Task: Search for high importance events in the current folder of the calendar.
Action: Mouse moved to (11, 56)
Screenshot: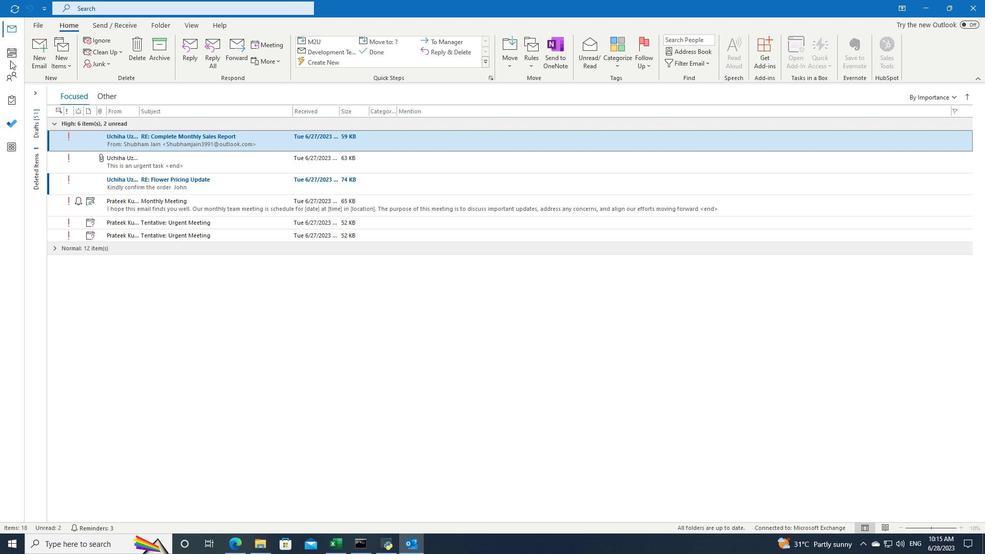 
Action: Mouse pressed left at (11, 56)
Screenshot: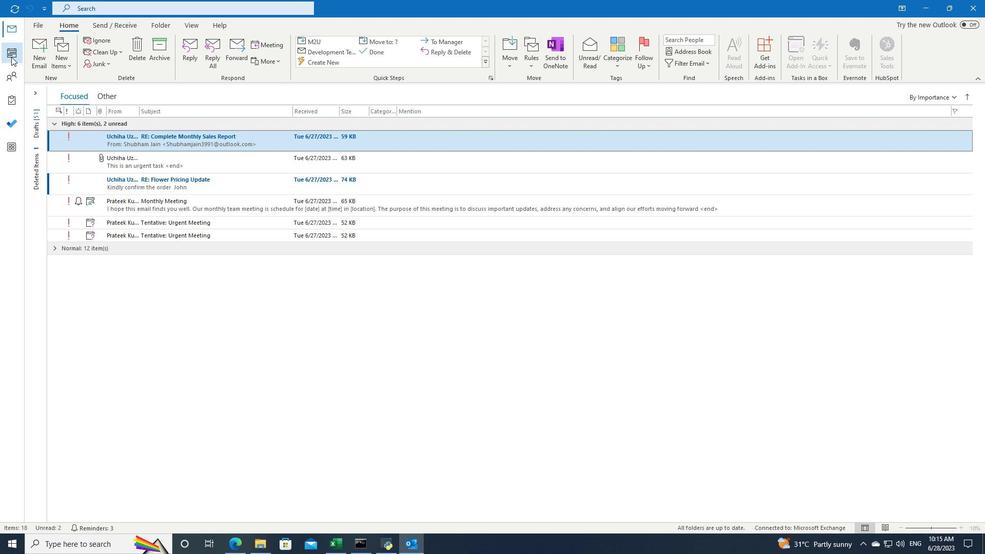 
Action: Mouse moved to (284, 8)
Screenshot: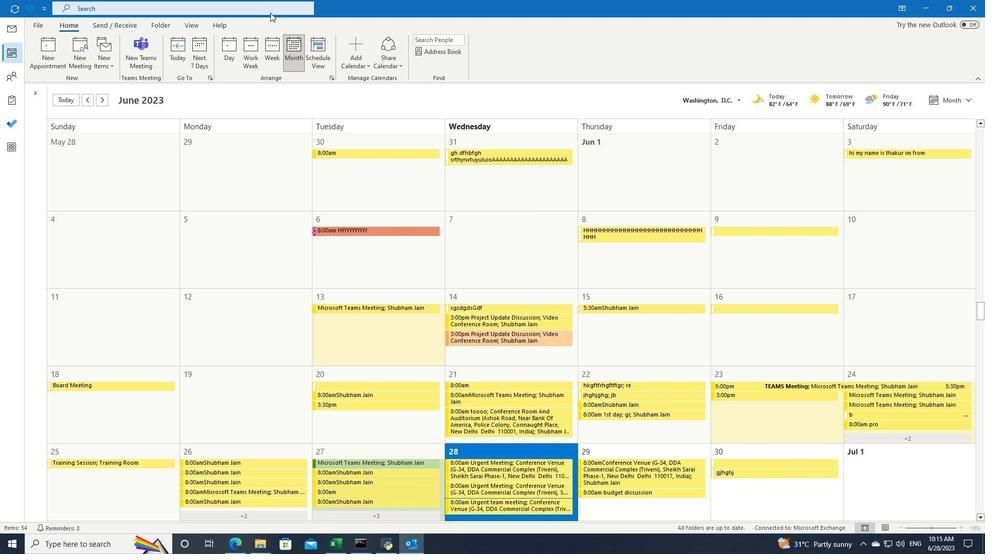 
Action: Mouse pressed left at (284, 8)
Screenshot: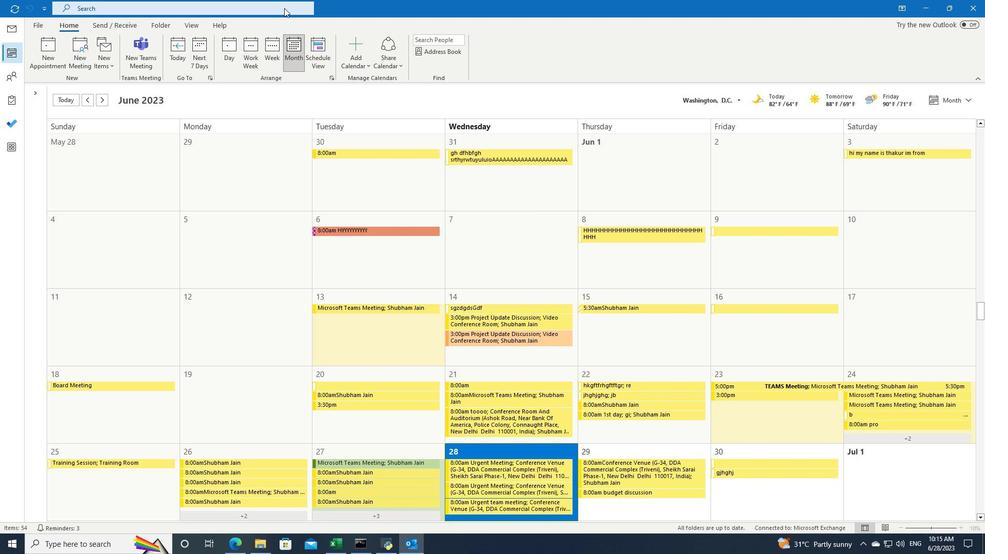 
Action: Mouse moved to (347, 8)
Screenshot: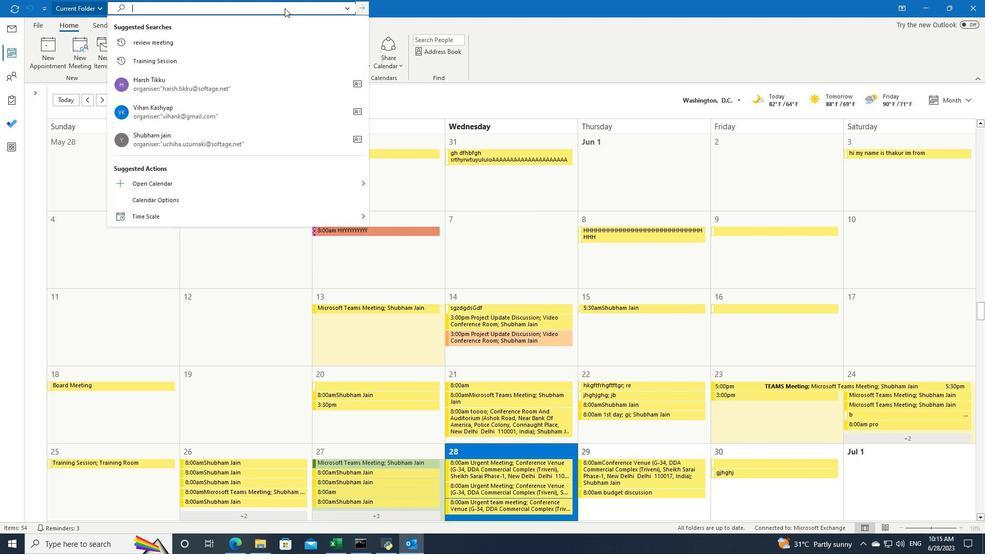 
Action: Mouse pressed left at (347, 8)
Screenshot: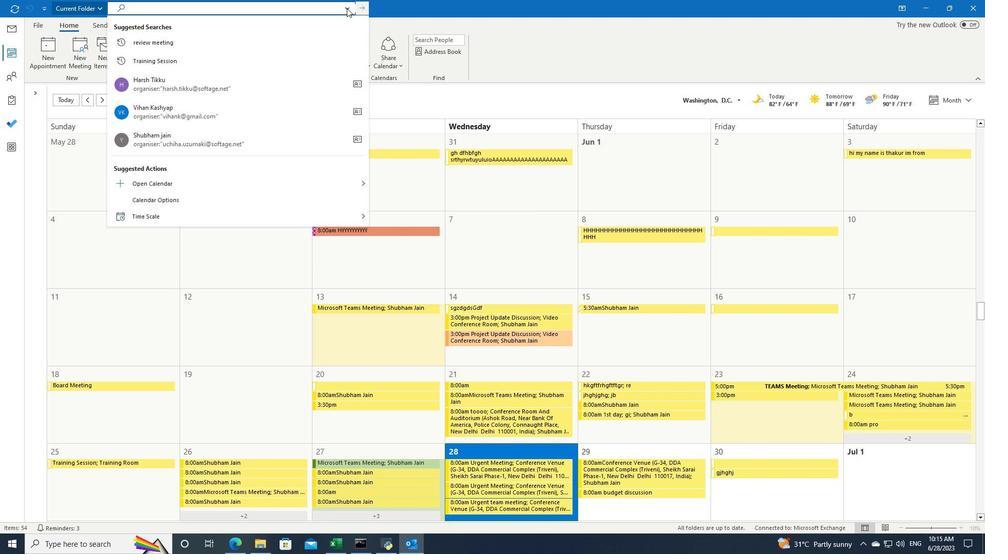 
Action: Mouse moved to (355, 101)
Screenshot: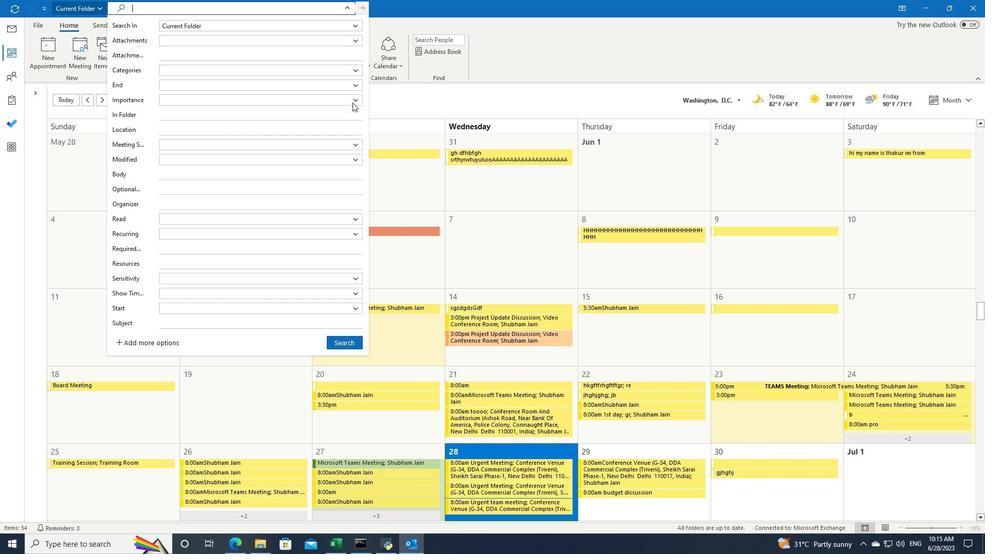 
Action: Mouse pressed left at (355, 101)
Screenshot: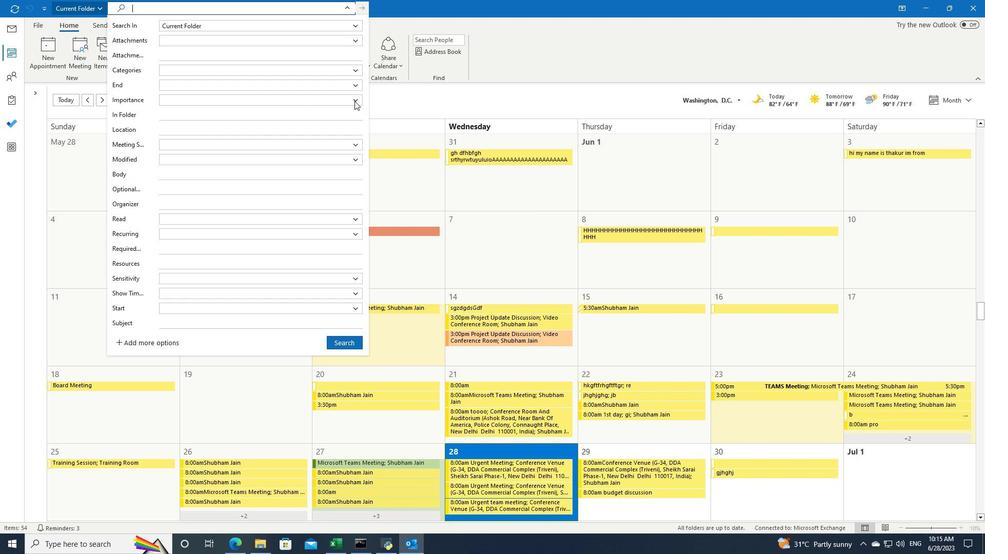 
Action: Mouse moved to (333, 138)
Screenshot: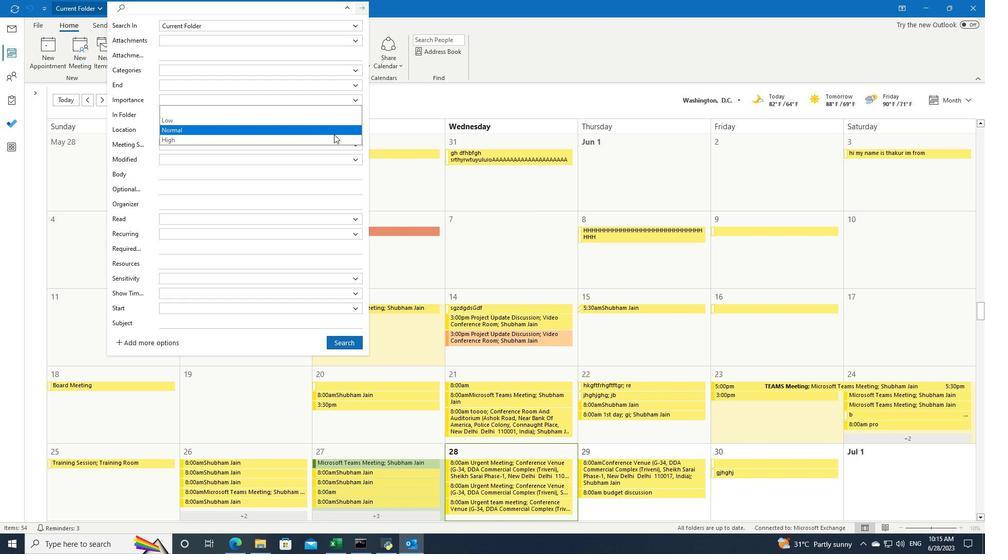 
Action: Mouse pressed left at (333, 138)
Screenshot: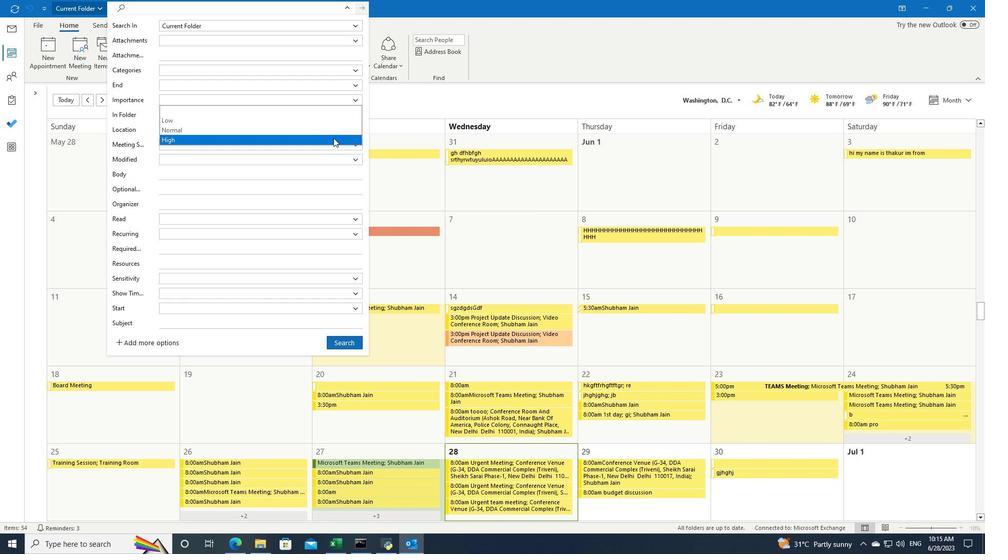 
Action: Mouse moved to (351, 345)
Screenshot: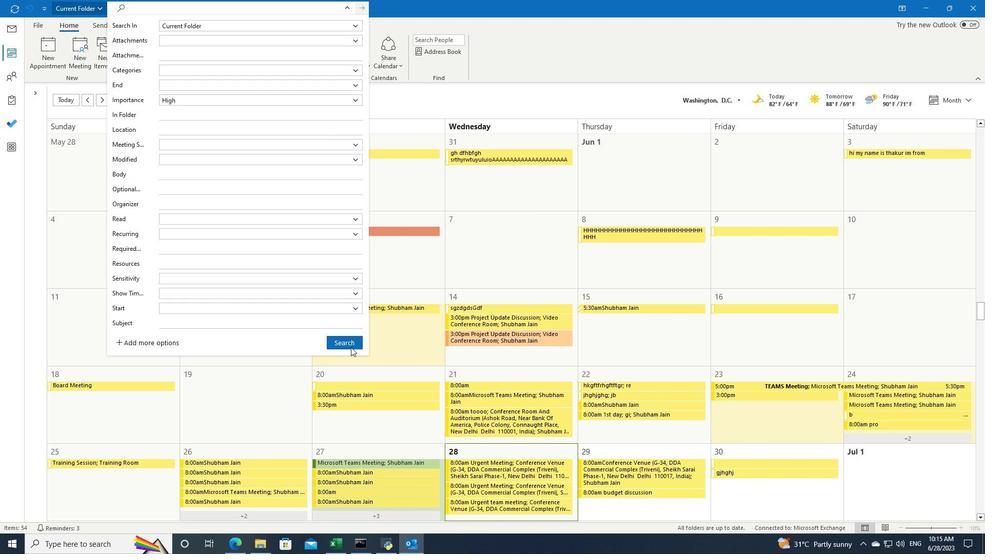 
Action: Mouse pressed left at (351, 345)
Screenshot: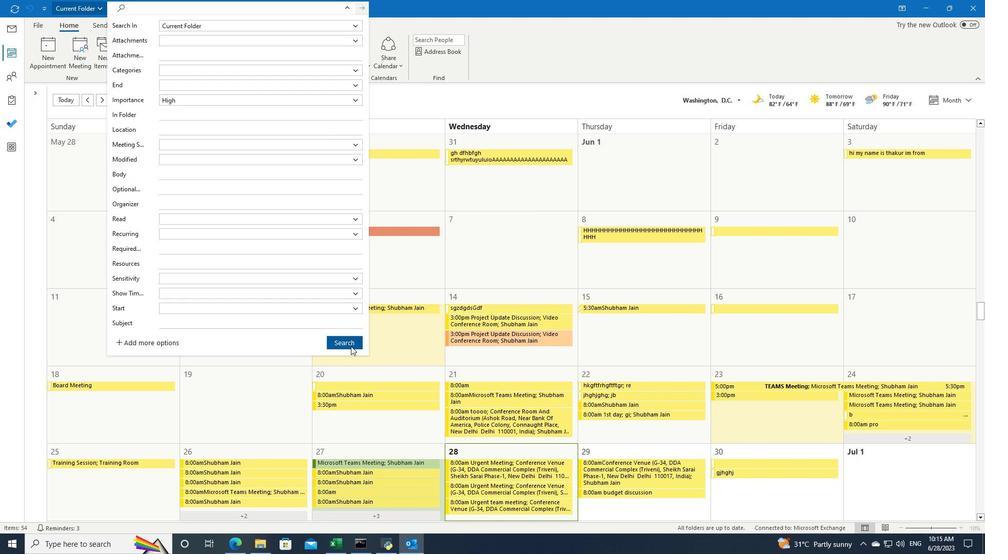 
